 Task: Change the configuration of the table layout of the mark's project to slice by "Repository".
Action: Mouse moved to (17, 96)
Screenshot: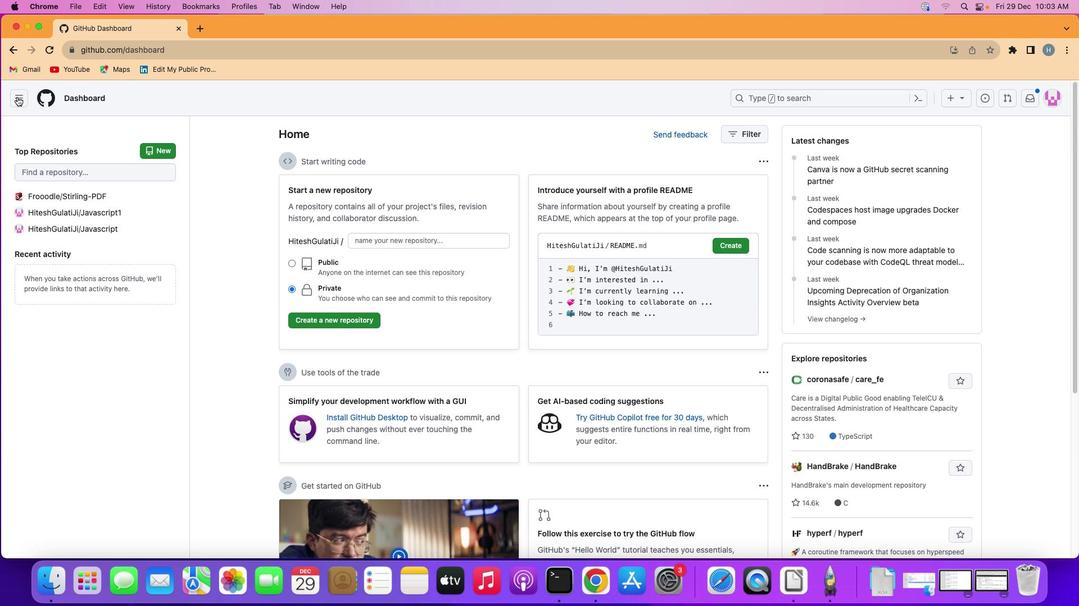 
Action: Mouse pressed left at (17, 96)
Screenshot: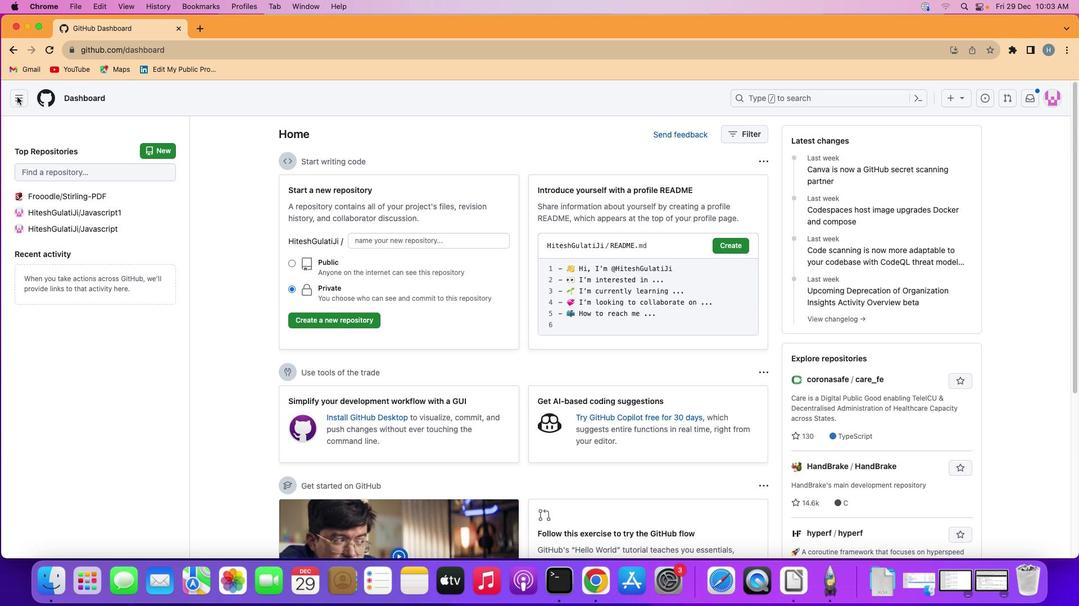 
Action: Mouse moved to (66, 173)
Screenshot: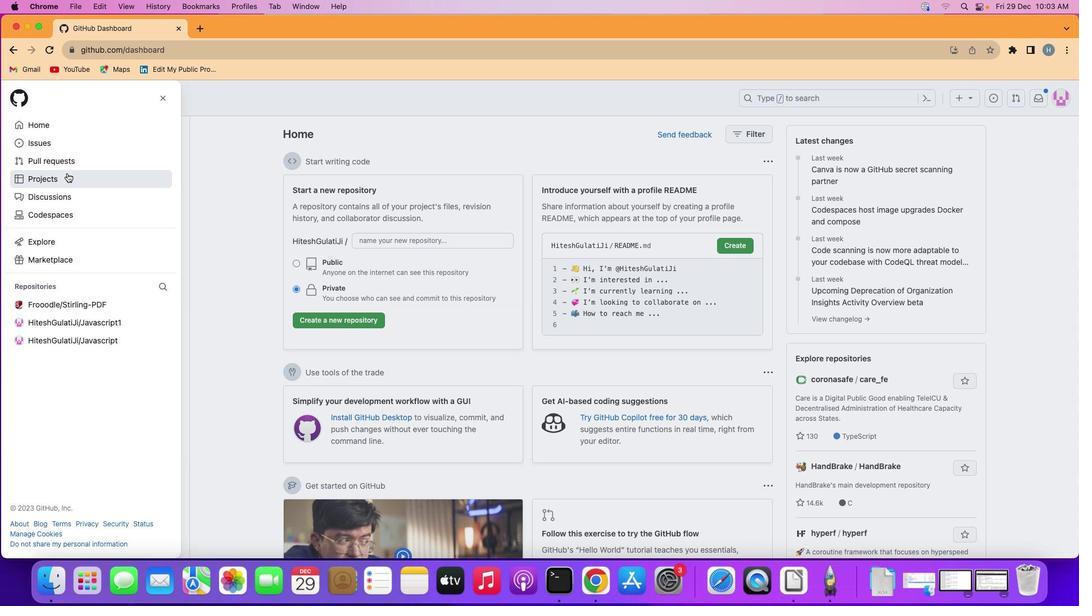 
Action: Mouse pressed left at (66, 173)
Screenshot: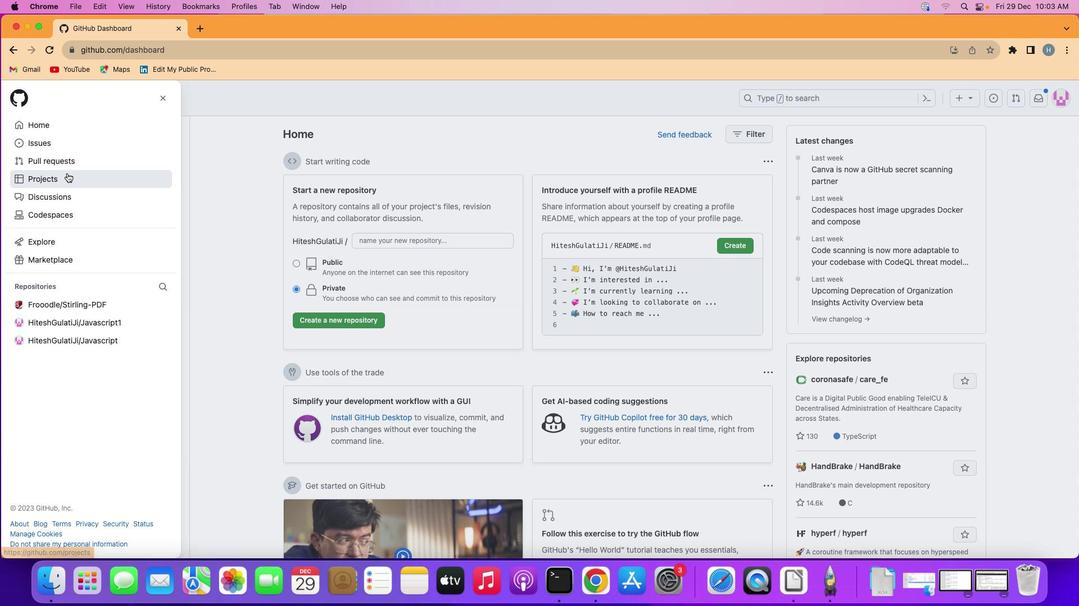 
Action: Mouse moved to (406, 201)
Screenshot: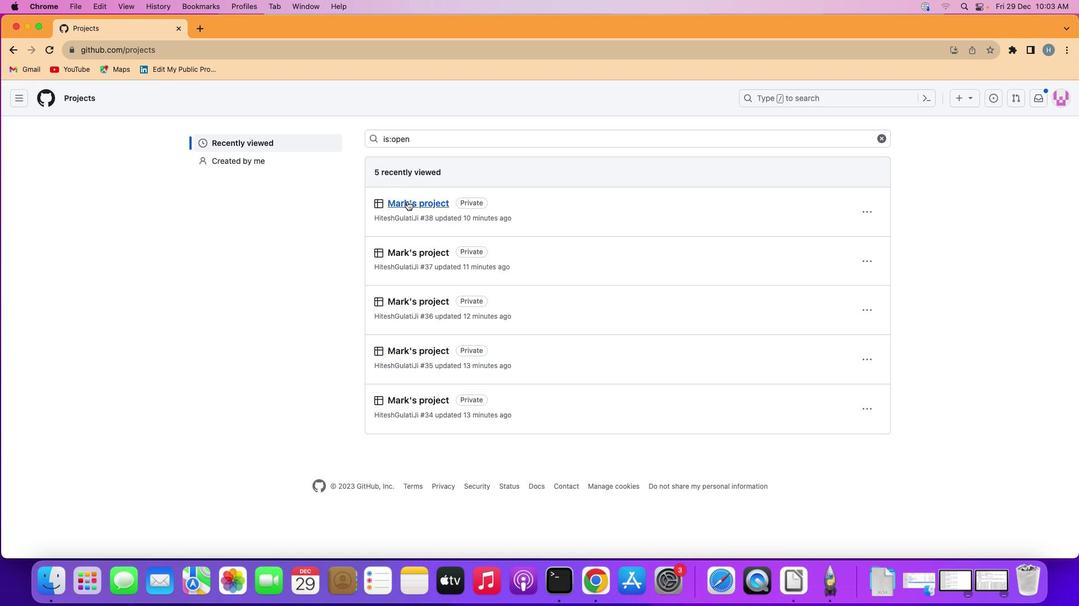 
Action: Mouse pressed left at (406, 201)
Screenshot: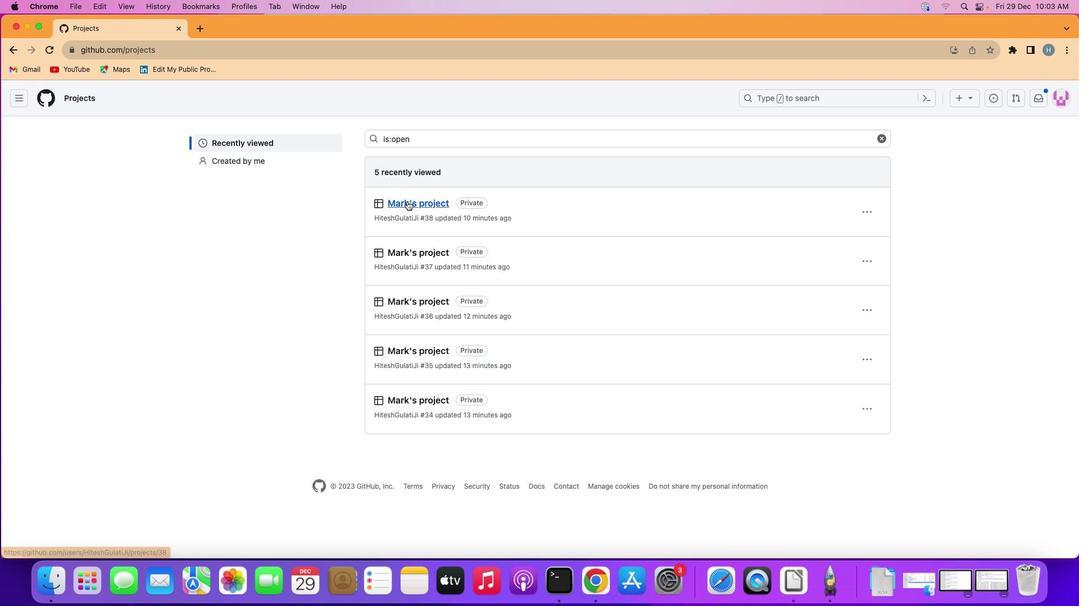 
Action: Mouse moved to (78, 150)
Screenshot: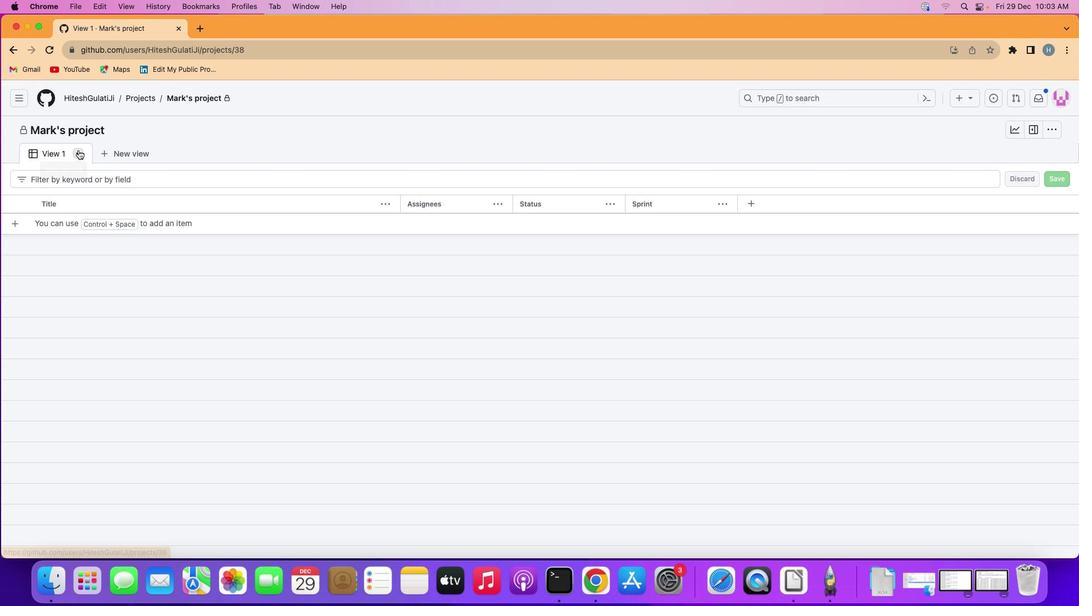 
Action: Mouse pressed left at (78, 150)
Screenshot: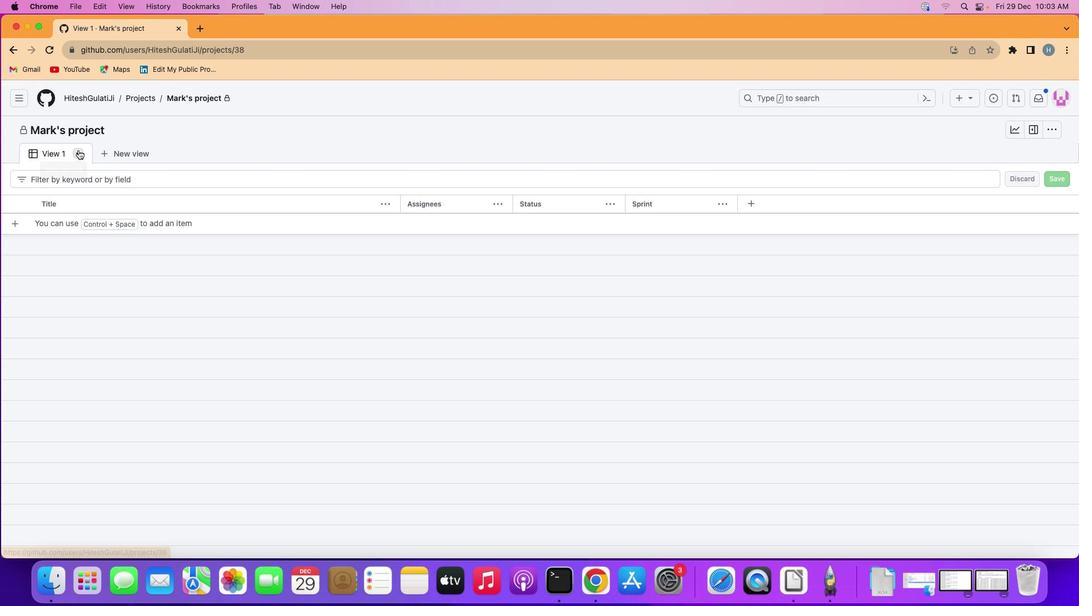
Action: Mouse moved to (215, 186)
Screenshot: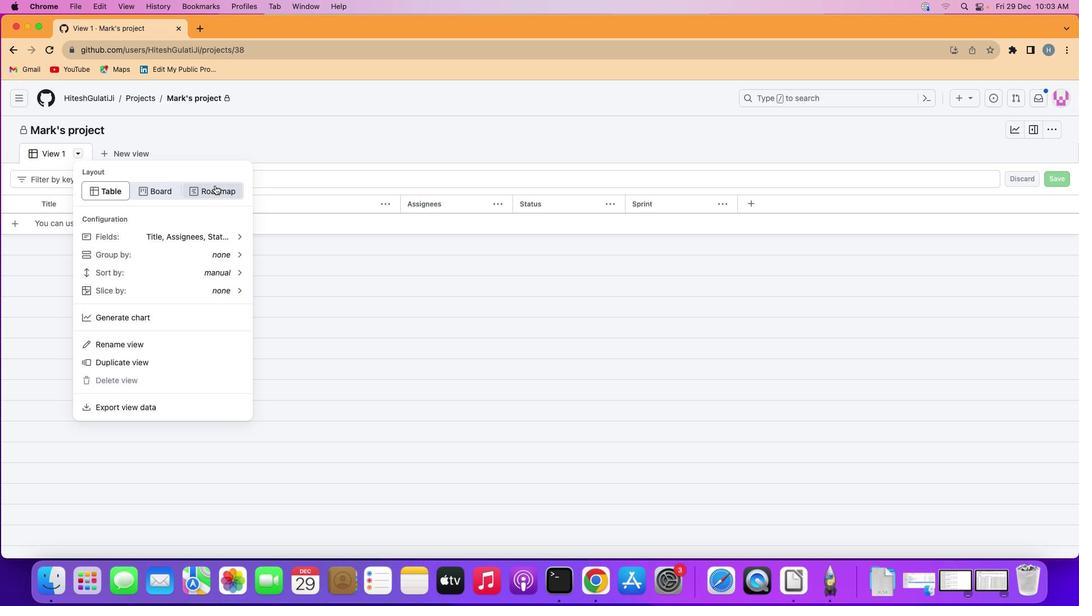 
Action: Mouse pressed left at (215, 186)
Screenshot: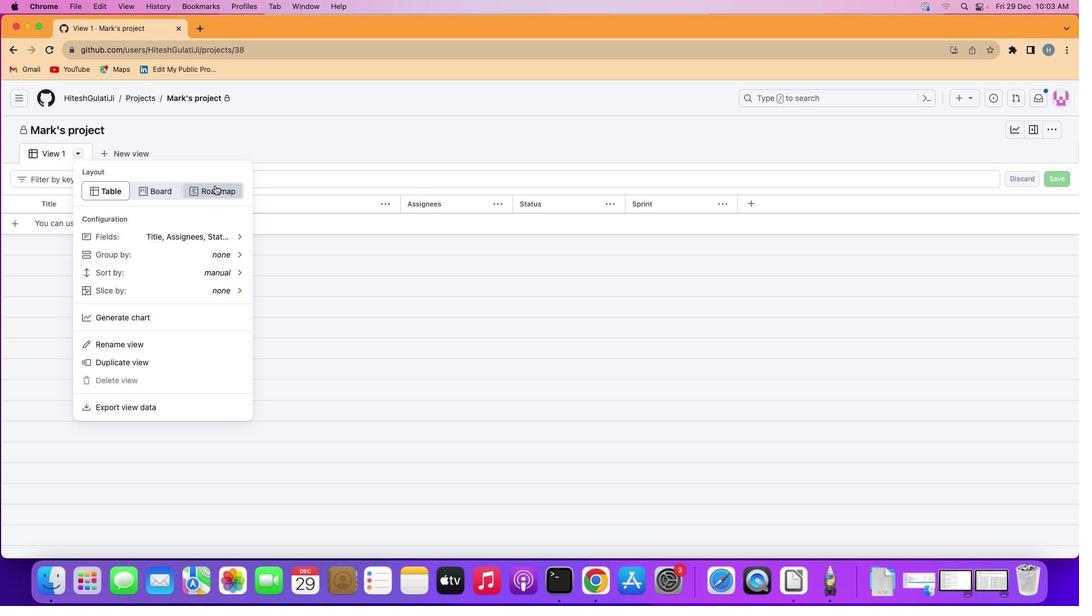 
Action: Mouse moved to (76, 151)
Screenshot: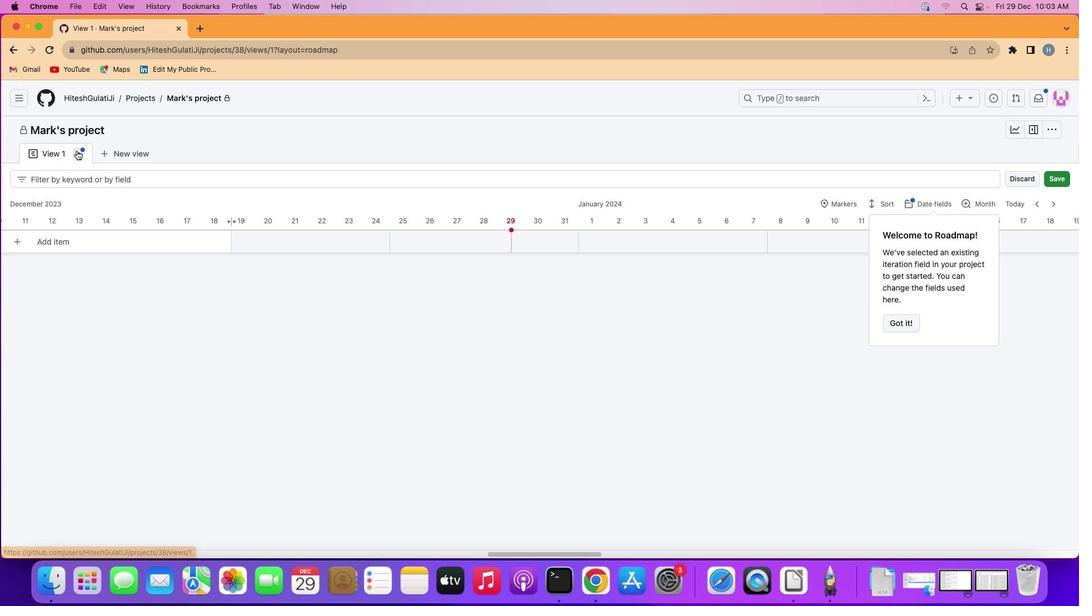 
Action: Mouse pressed left at (76, 151)
Screenshot: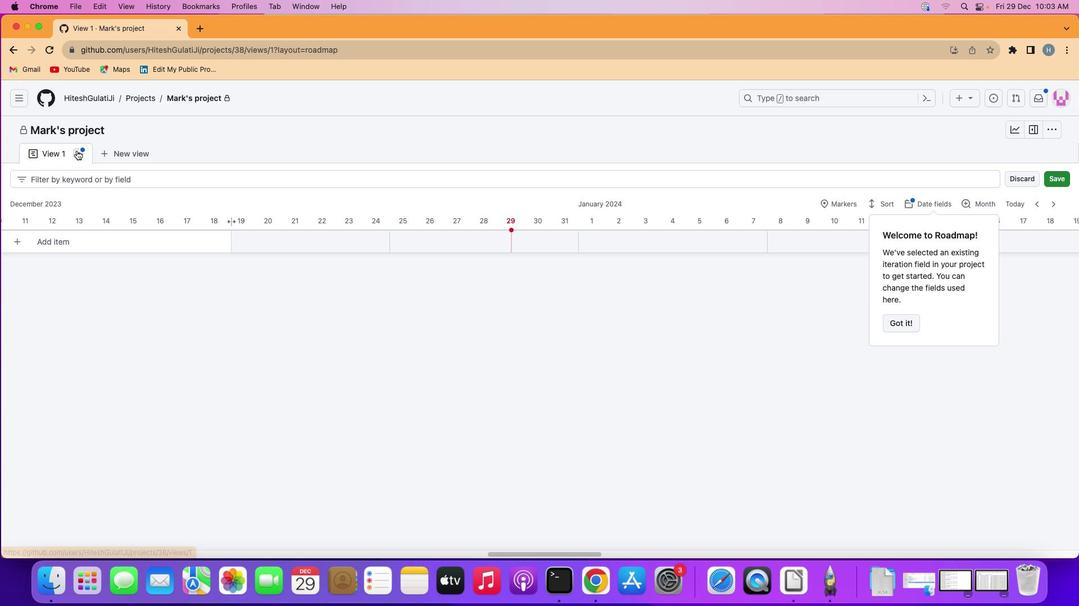 
Action: Mouse moved to (120, 327)
Screenshot: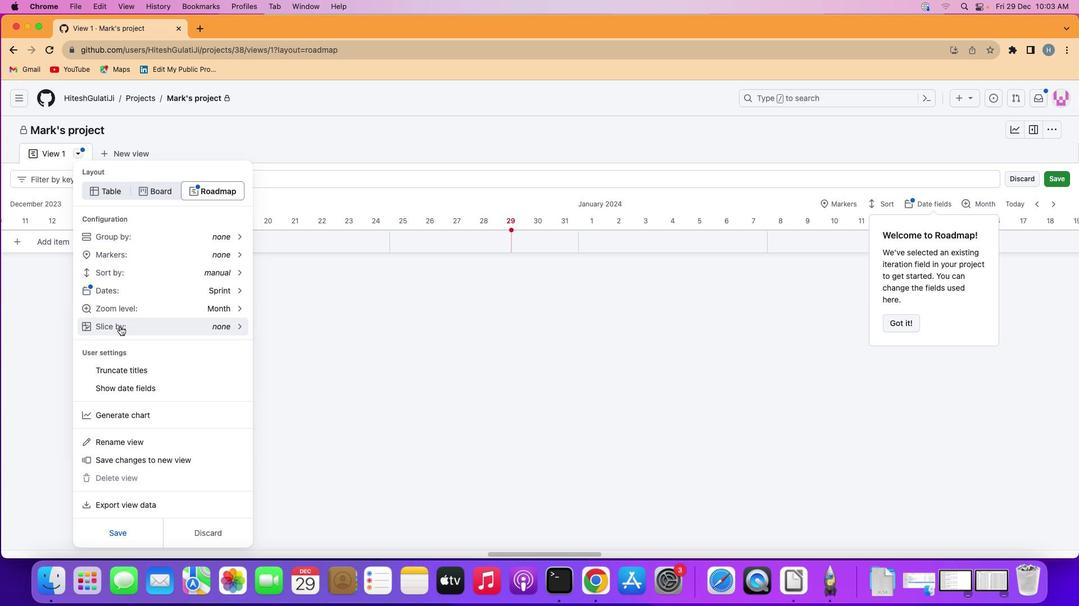 
Action: Mouse pressed left at (120, 327)
Screenshot: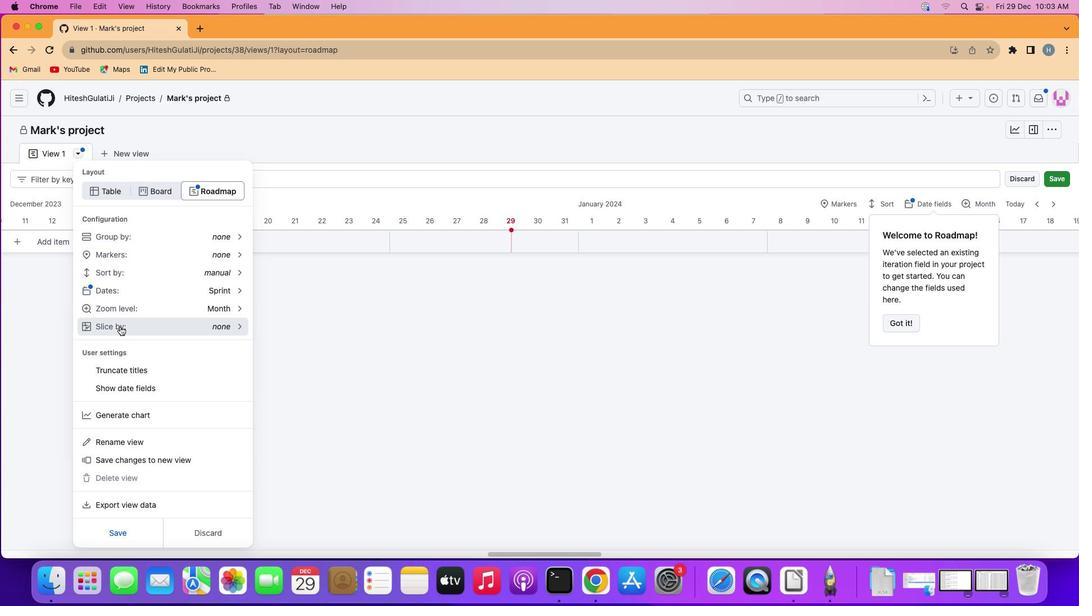 
Action: Mouse moved to (137, 246)
Screenshot: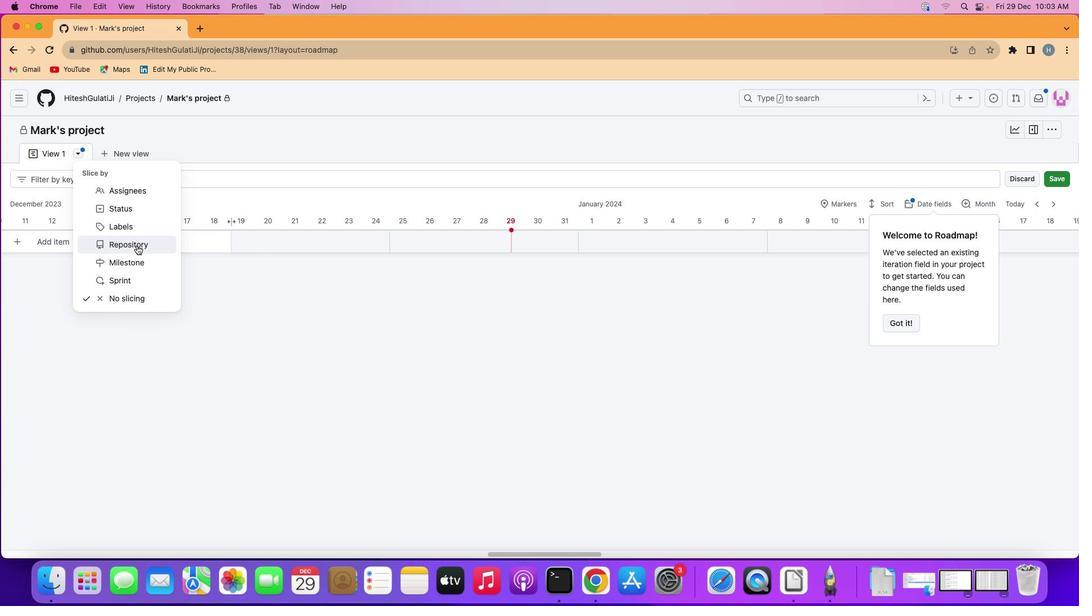 
Action: Mouse pressed left at (137, 246)
Screenshot: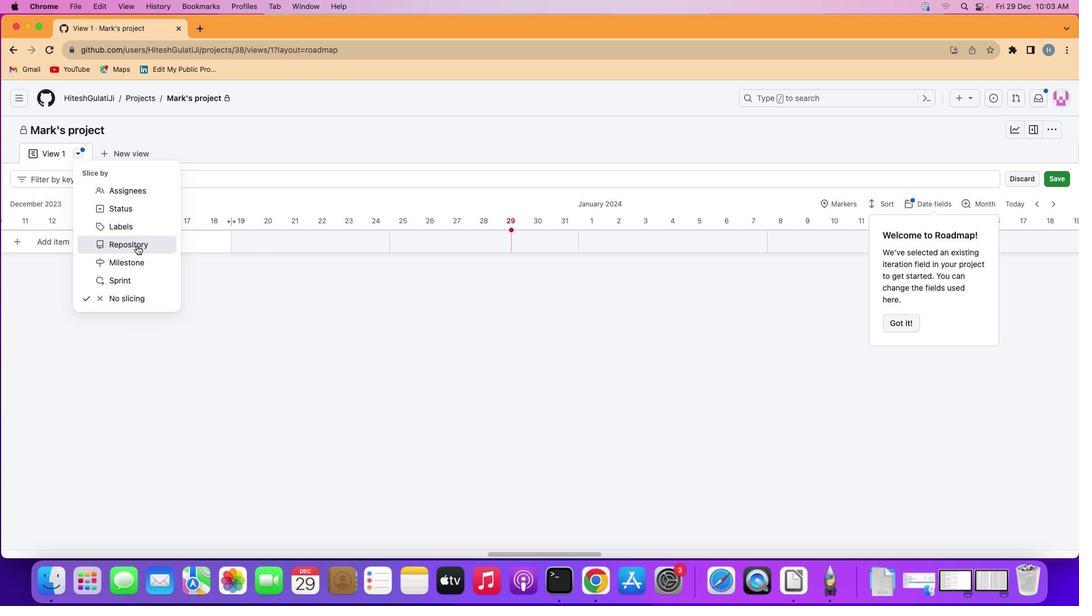 
